 Task: Create a rule when a start date Less than 1 hours from now is moved in a card by anyone.
Action: Mouse moved to (999, 76)
Screenshot: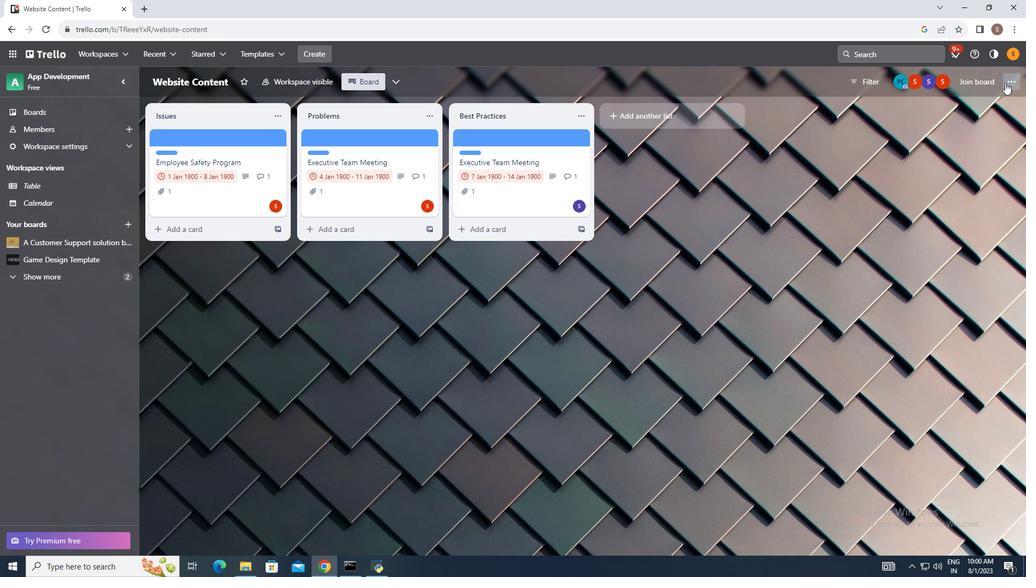 
Action: Mouse pressed left at (999, 76)
Screenshot: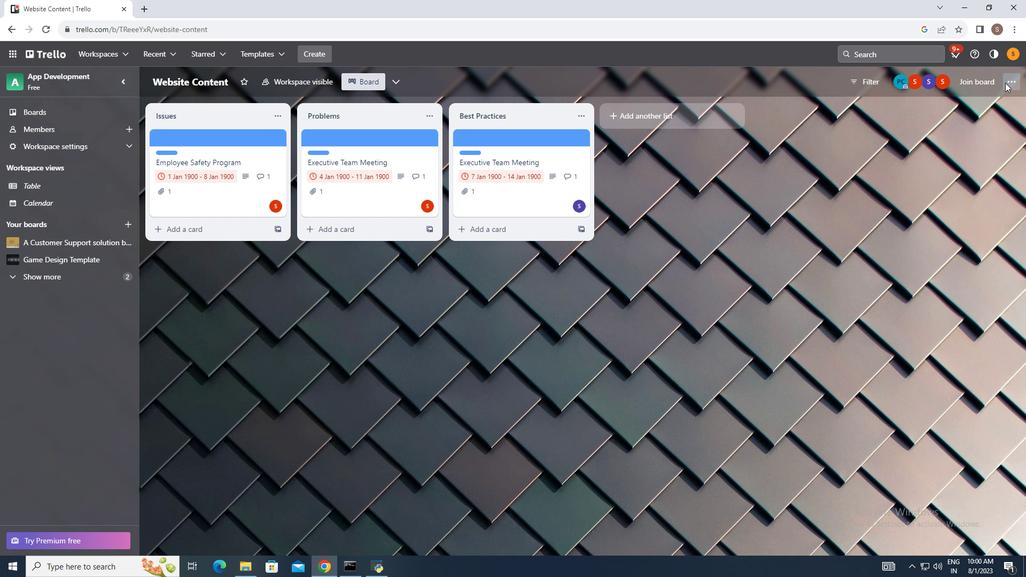 
Action: Mouse moved to (944, 204)
Screenshot: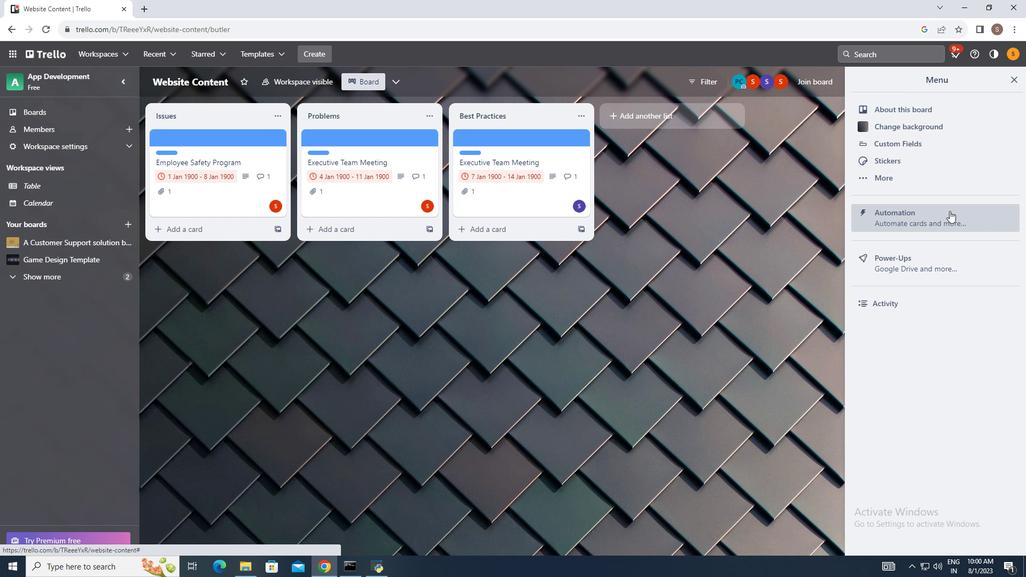 
Action: Mouse pressed left at (944, 204)
Screenshot: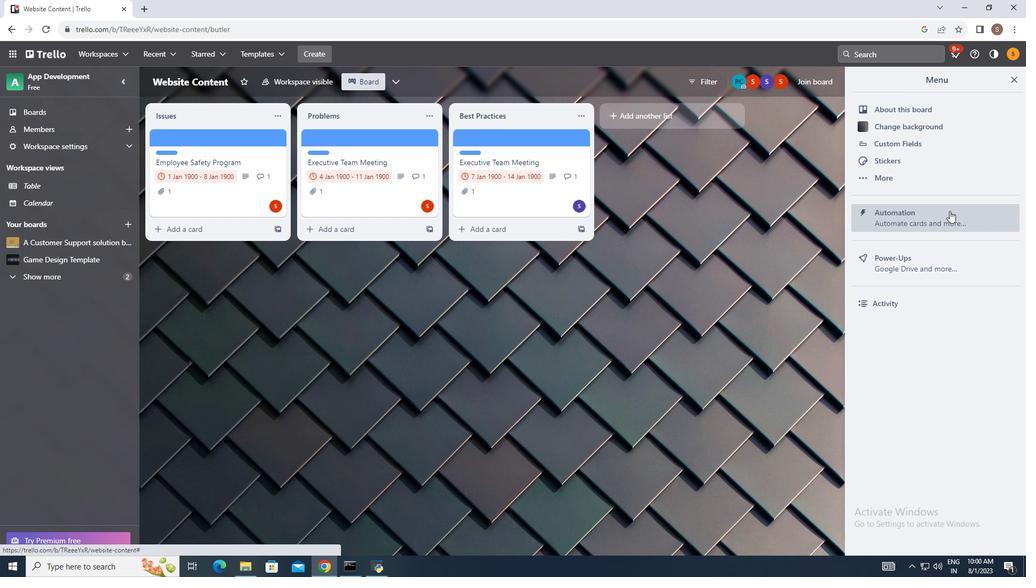 
Action: Mouse moved to (202, 173)
Screenshot: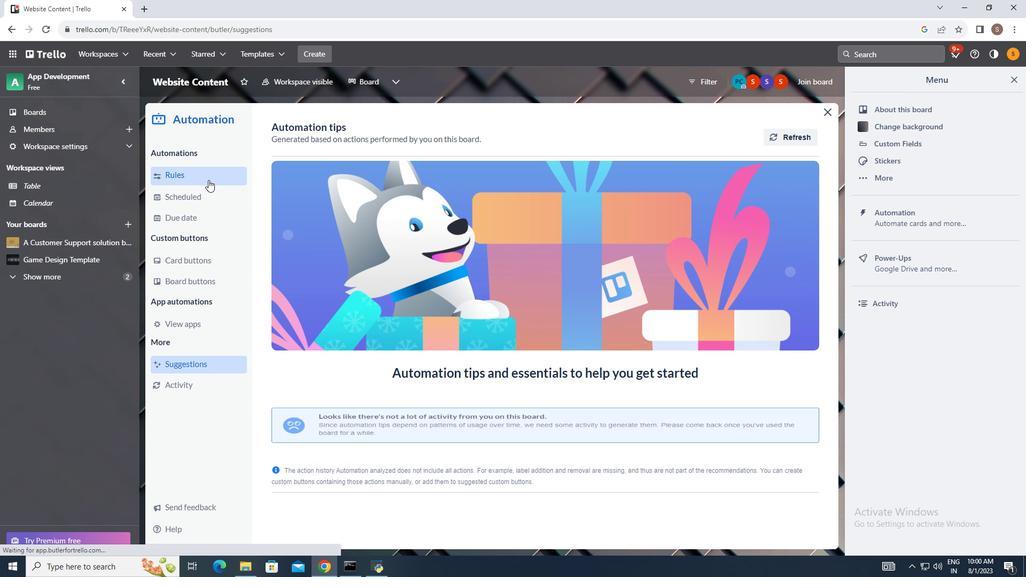 
Action: Mouse pressed left at (202, 173)
Screenshot: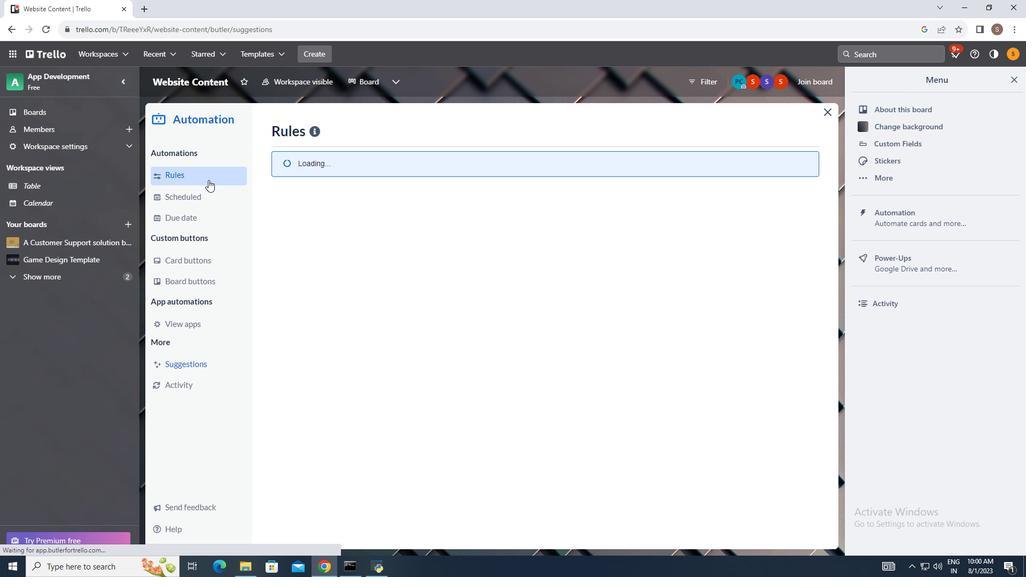 
Action: Mouse moved to (714, 124)
Screenshot: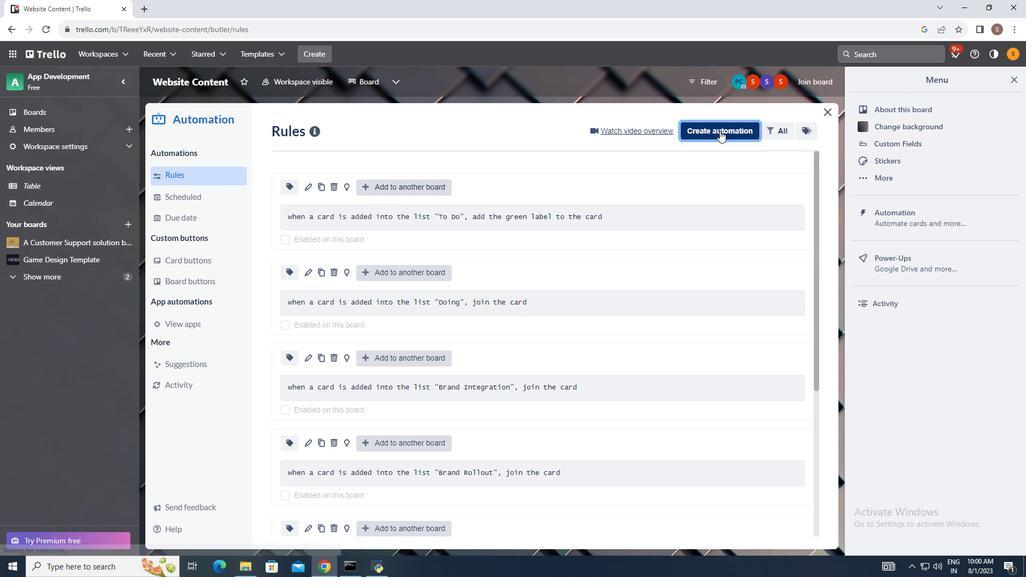 
Action: Mouse pressed left at (714, 124)
Screenshot: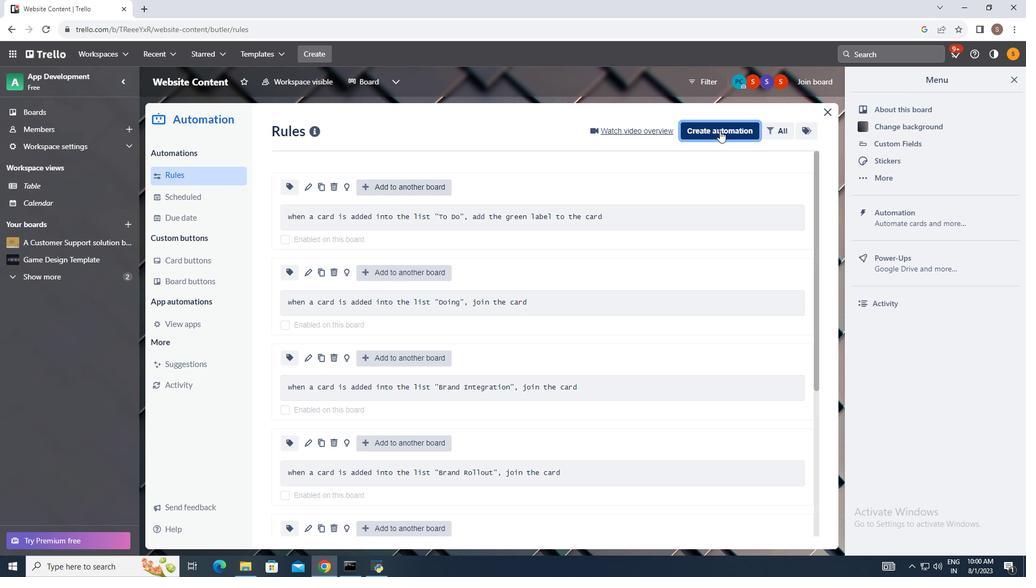 
Action: Mouse moved to (502, 230)
Screenshot: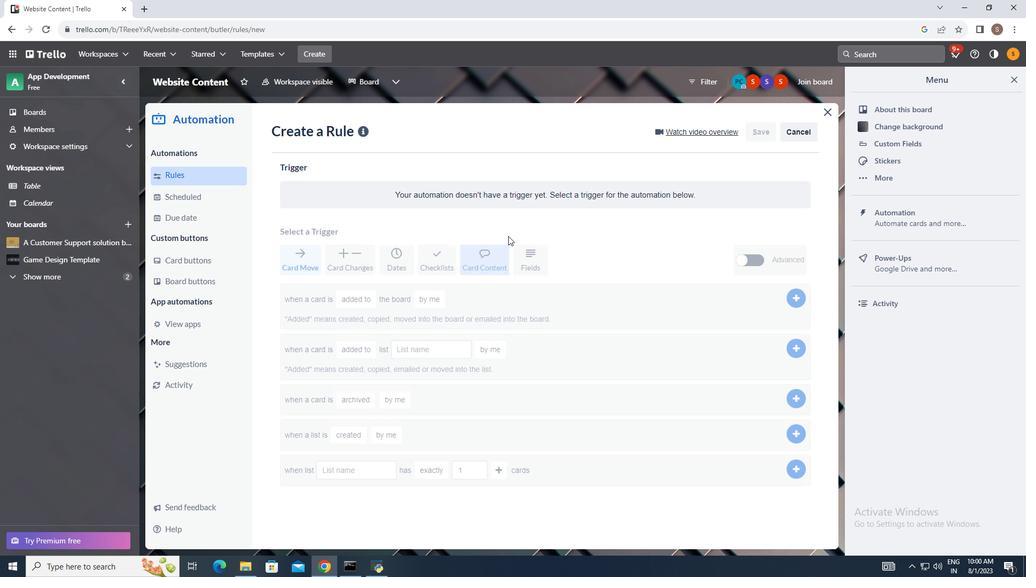 
Action: Mouse pressed left at (502, 230)
Screenshot: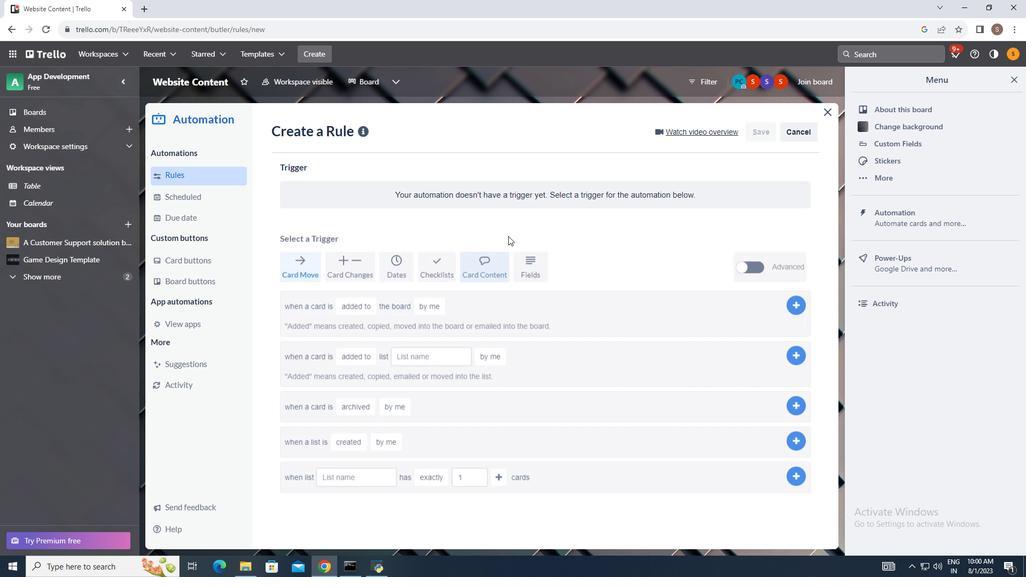 
Action: Mouse moved to (378, 265)
Screenshot: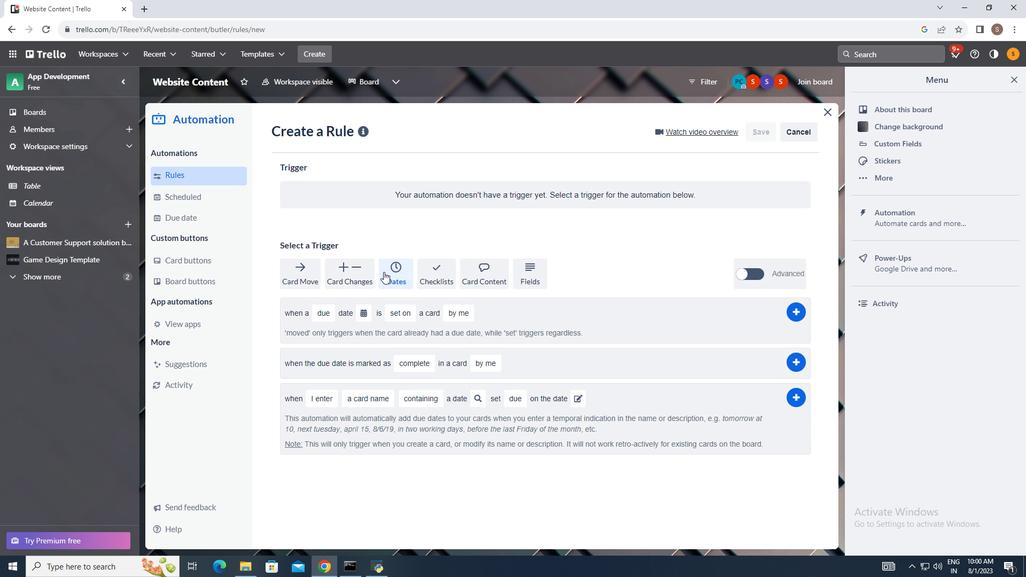 
Action: Mouse pressed left at (378, 265)
Screenshot: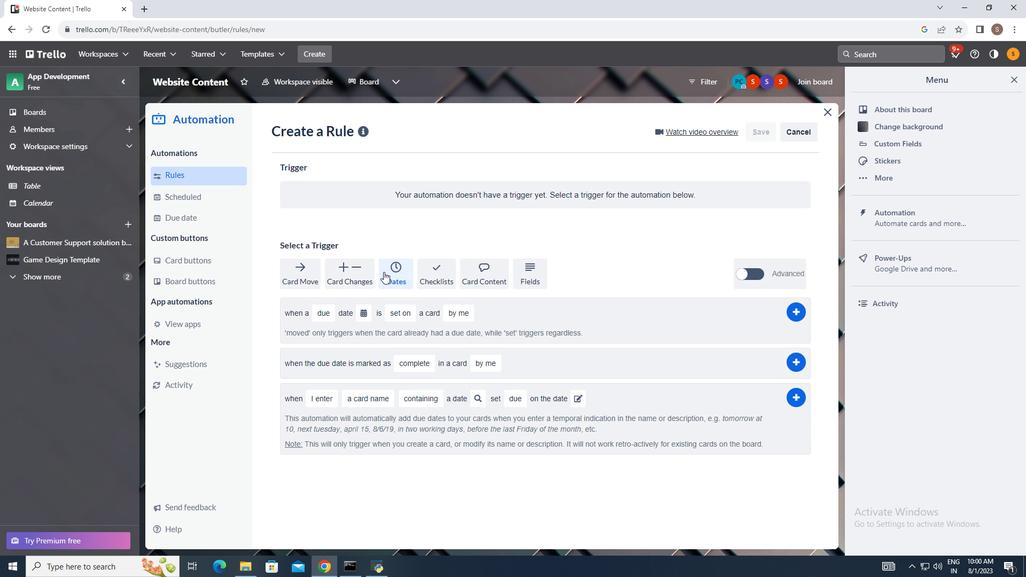
Action: Mouse moved to (324, 302)
Screenshot: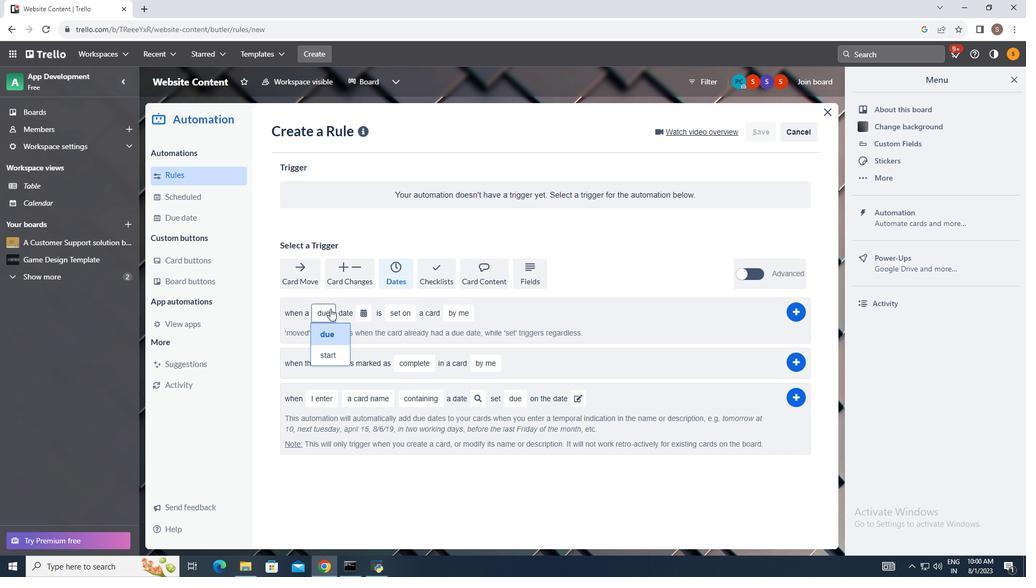 
Action: Mouse pressed left at (324, 302)
Screenshot: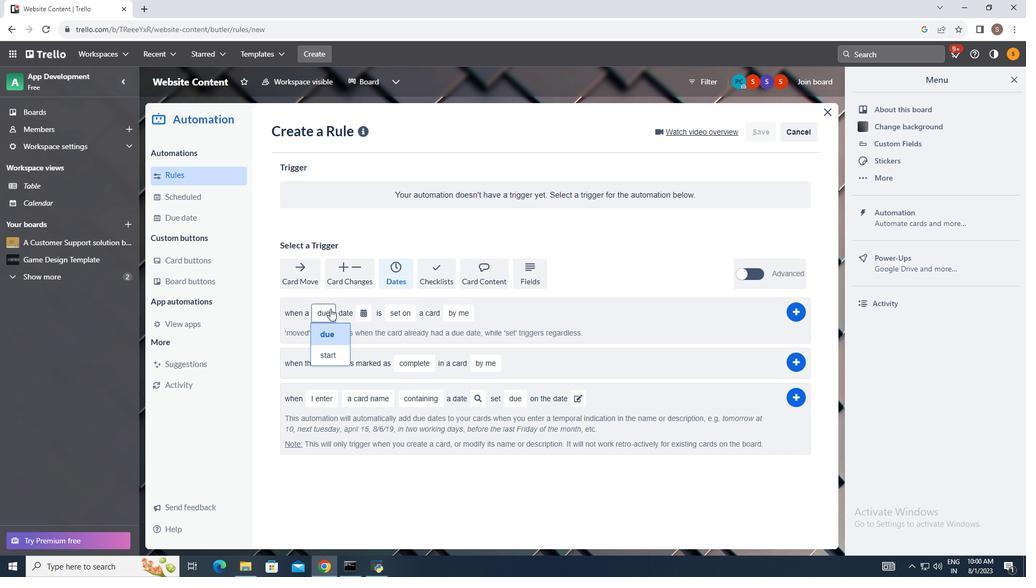 
Action: Mouse moved to (320, 350)
Screenshot: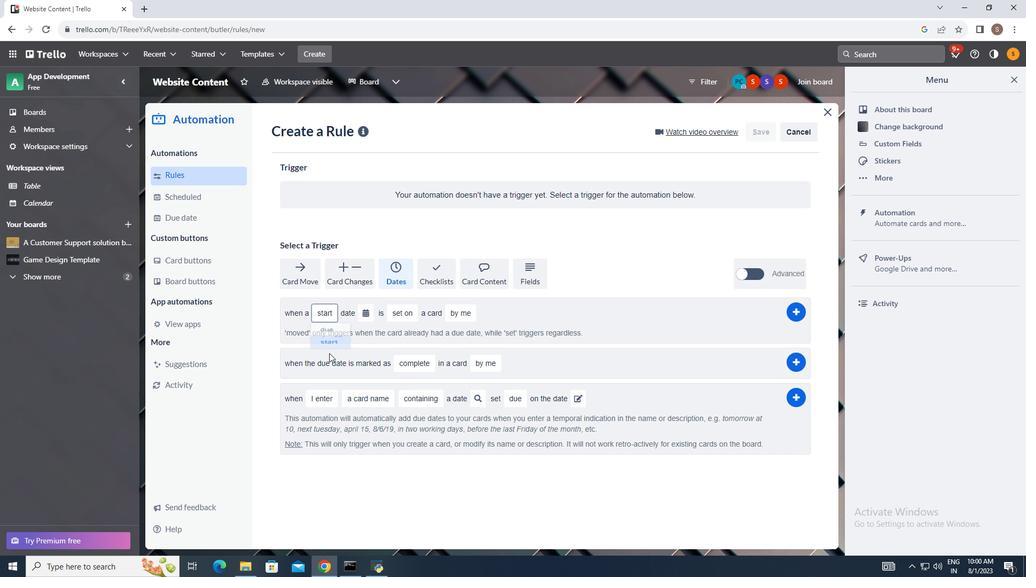 
Action: Mouse pressed left at (320, 350)
Screenshot: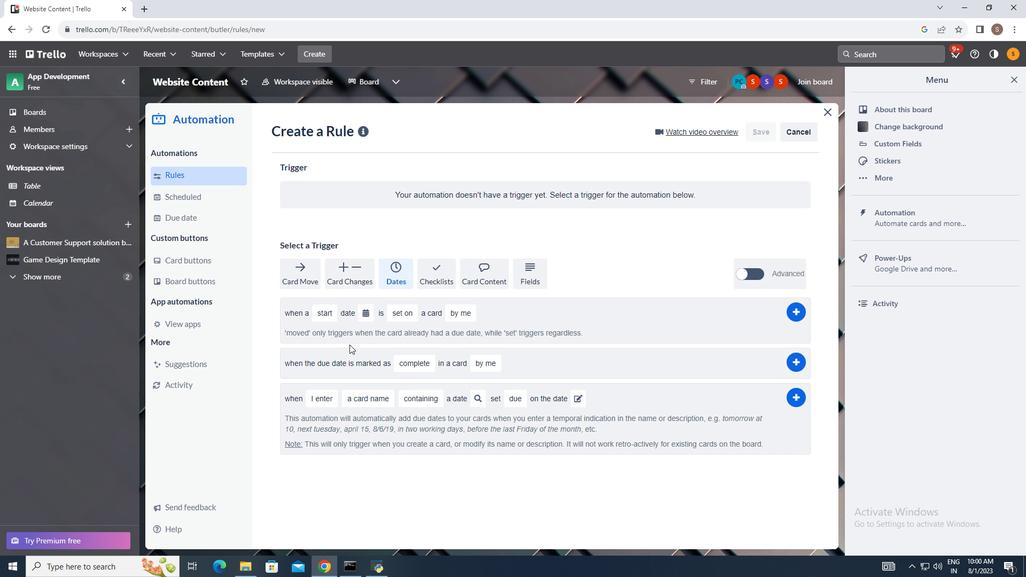 
Action: Mouse moved to (364, 305)
Screenshot: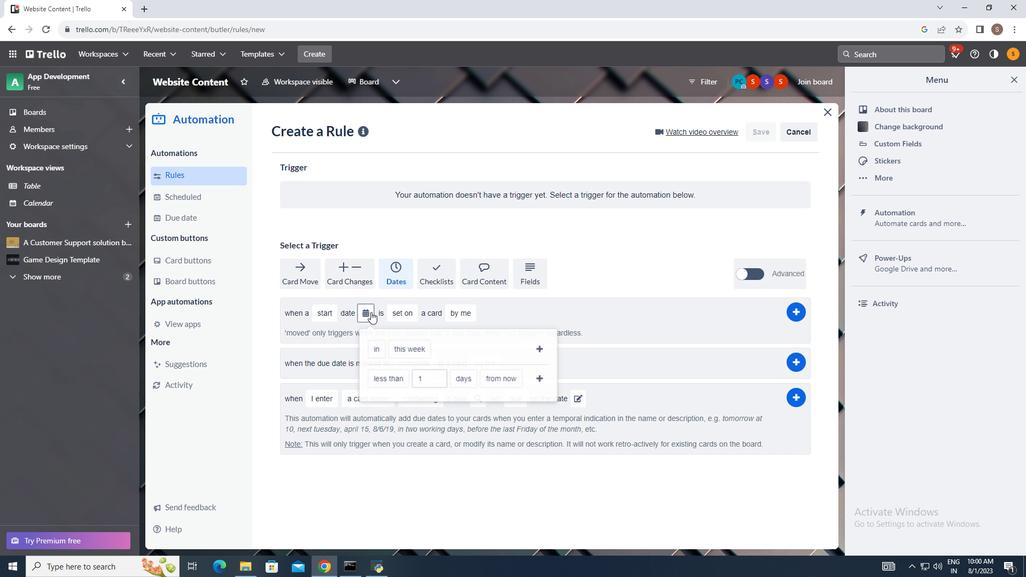 
Action: Mouse pressed left at (364, 305)
Screenshot: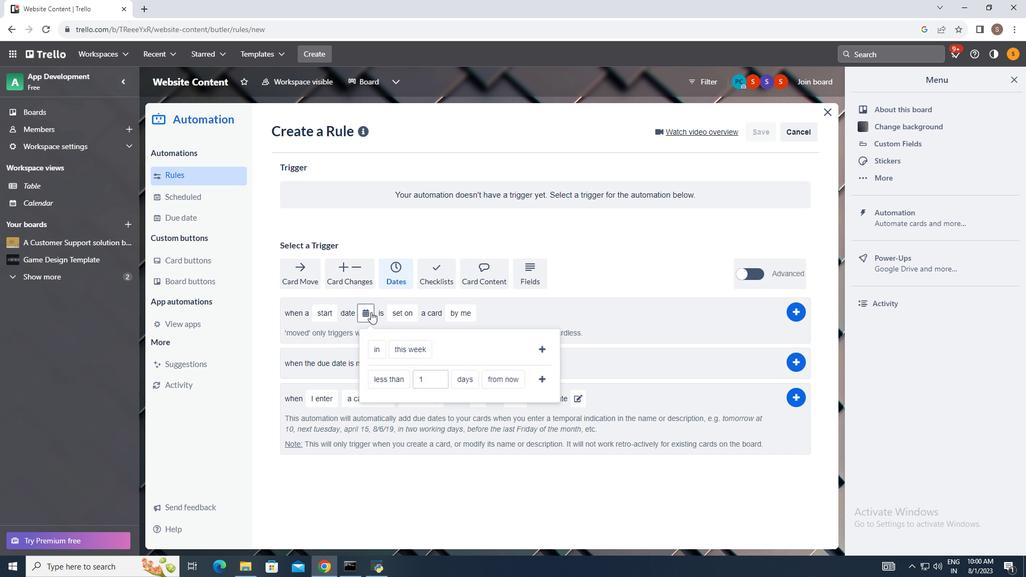 
Action: Mouse moved to (366, 368)
Screenshot: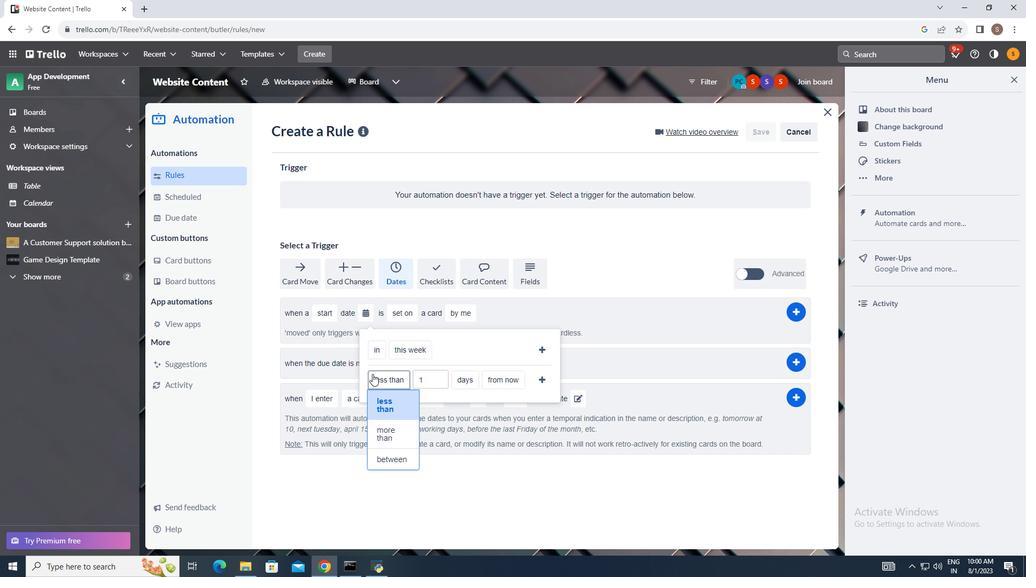 
Action: Mouse pressed left at (366, 368)
Screenshot: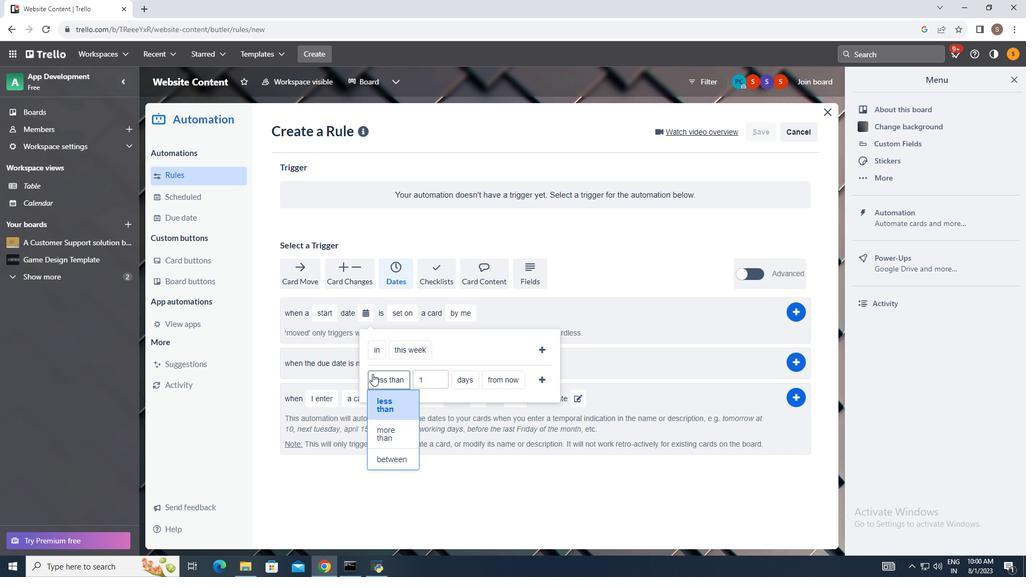 
Action: Mouse moved to (379, 392)
Screenshot: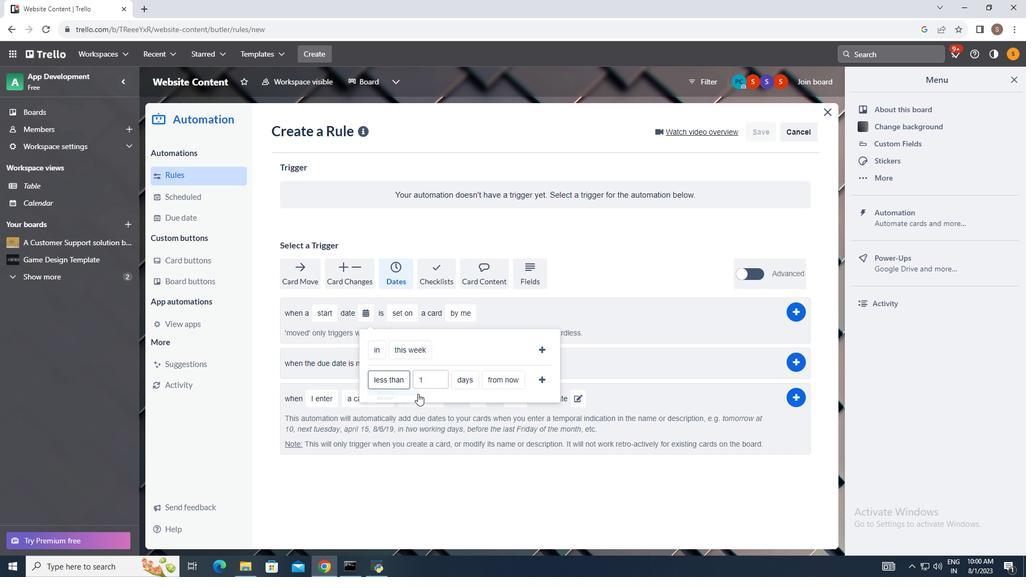 
Action: Mouse pressed left at (379, 392)
Screenshot: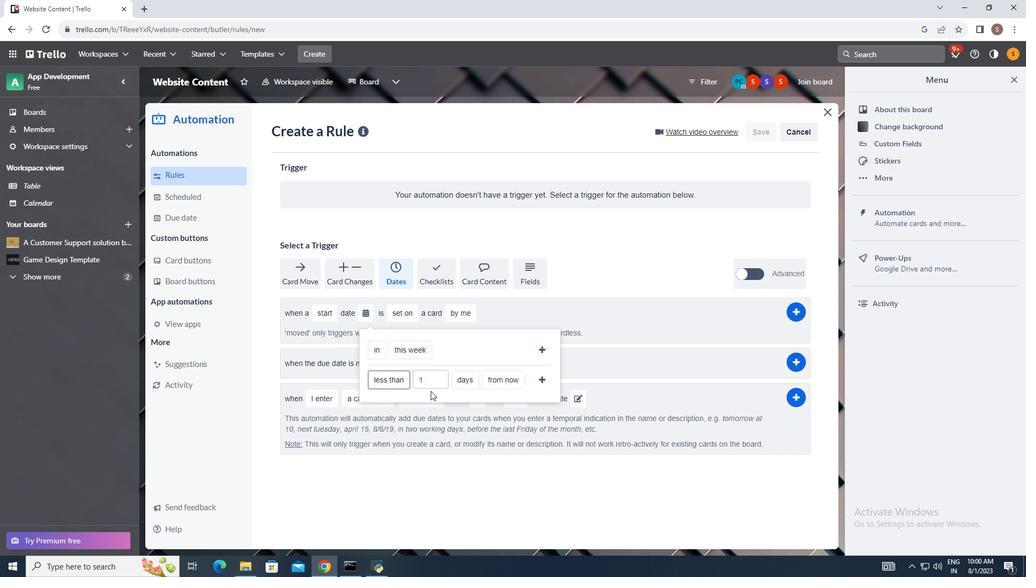 
Action: Mouse moved to (453, 375)
Screenshot: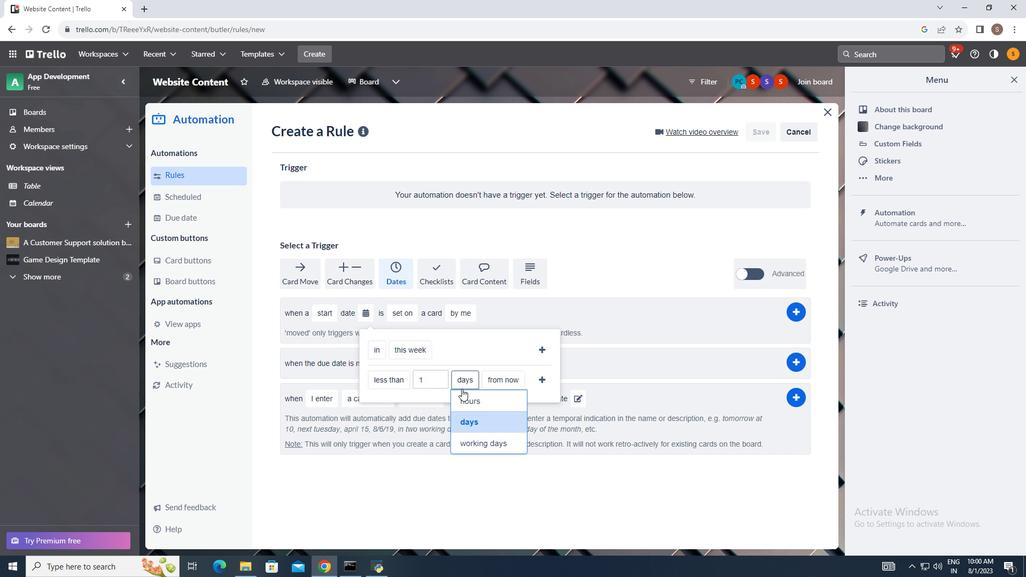 
Action: Mouse pressed left at (453, 375)
Screenshot: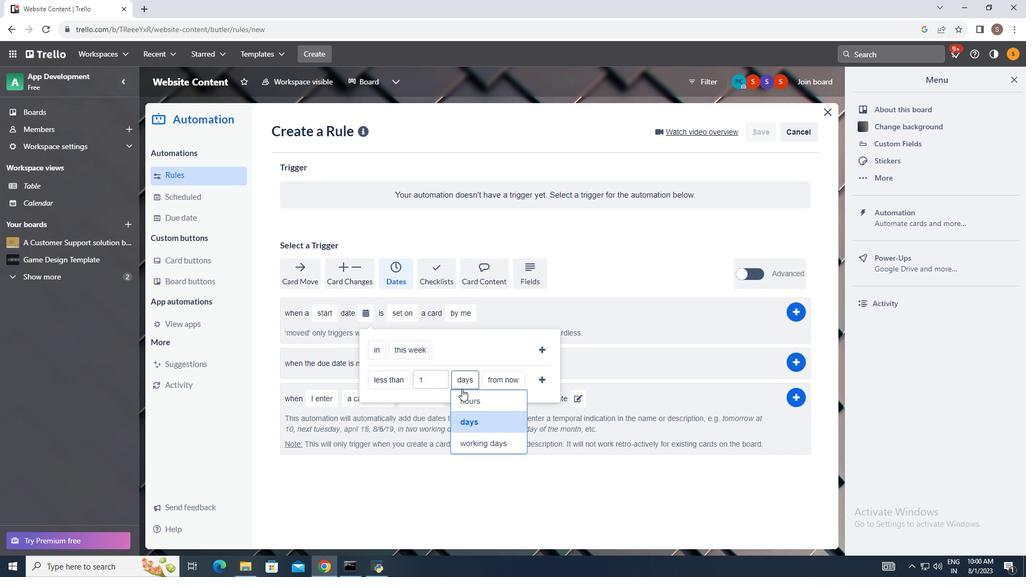 
Action: Mouse moved to (461, 393)
Screenshot: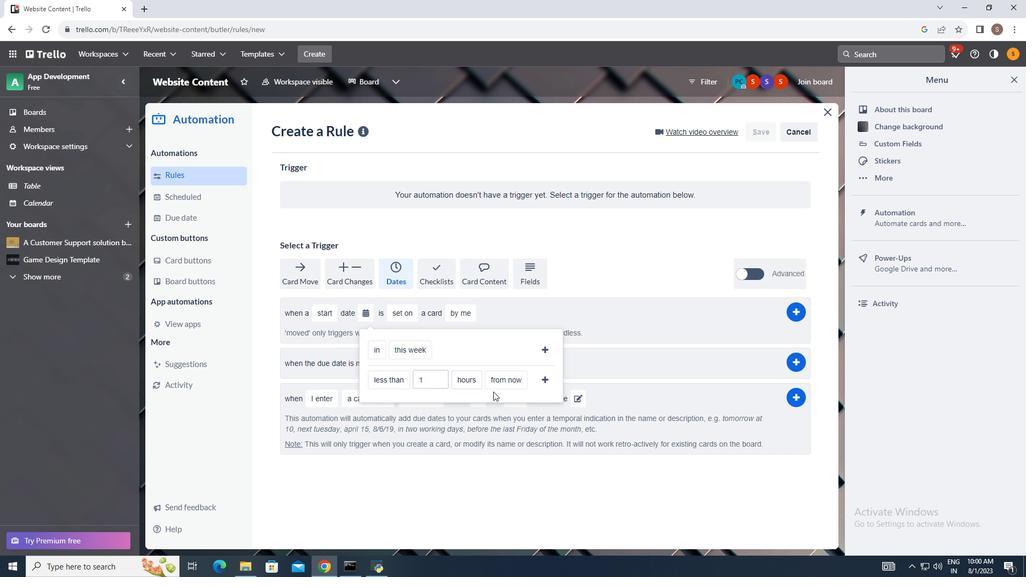 
Action: Mouse pressed left at (461, 393)
Screenshot: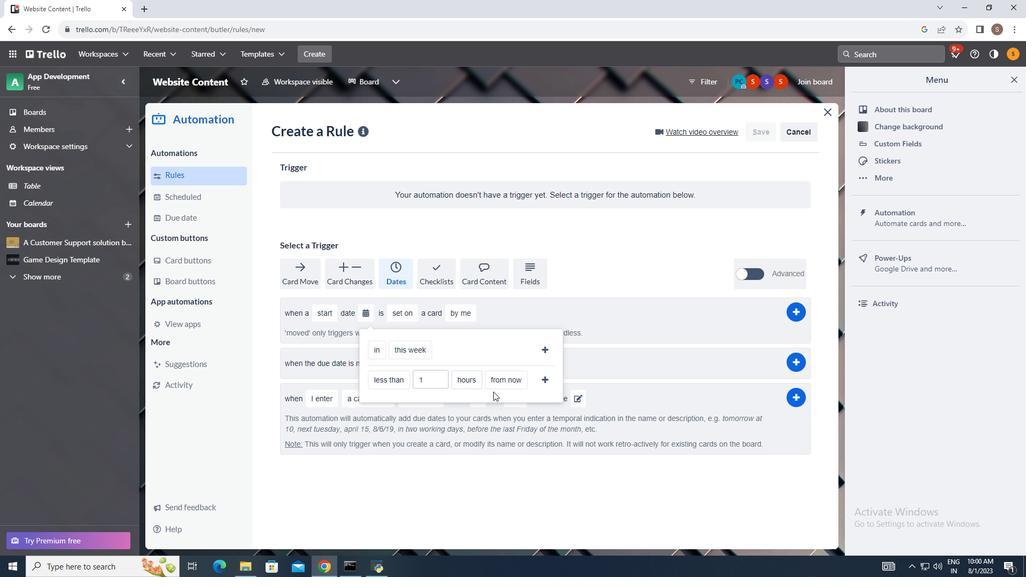 
Action: Mouse moved to (496, 372)
Screenshot: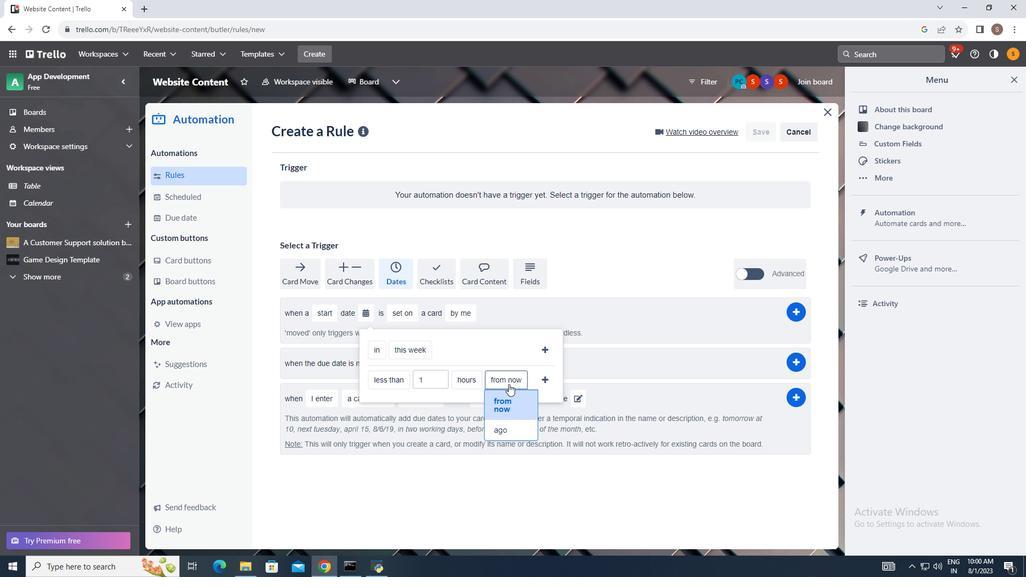 
Action: Mouse pressed left at (496, 372)
Screenshot: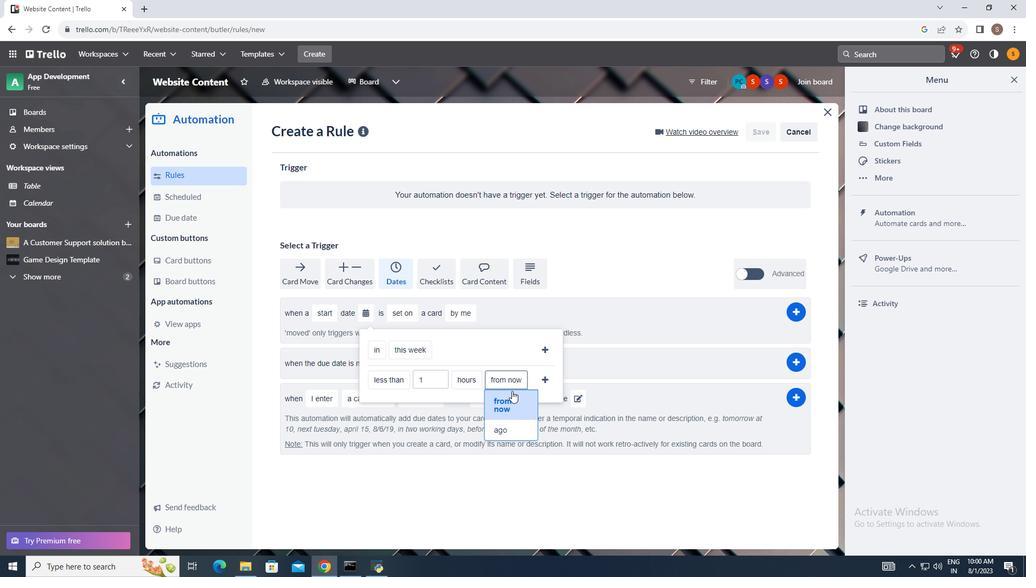 
Action: Mouse moved to (506, 392)
Screenshot: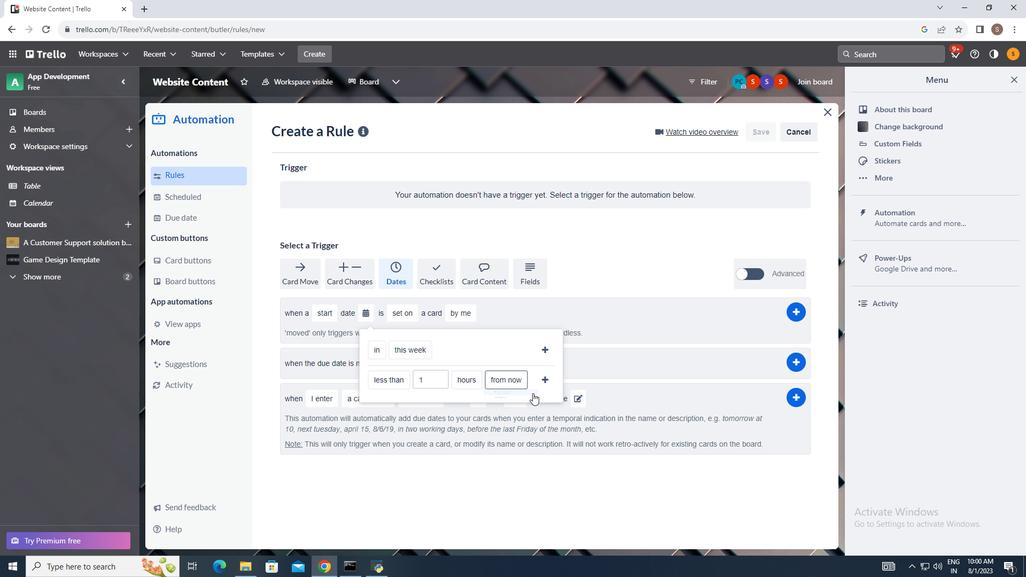 
Action: Mouse pressed left at (506, 392)
Screenshot: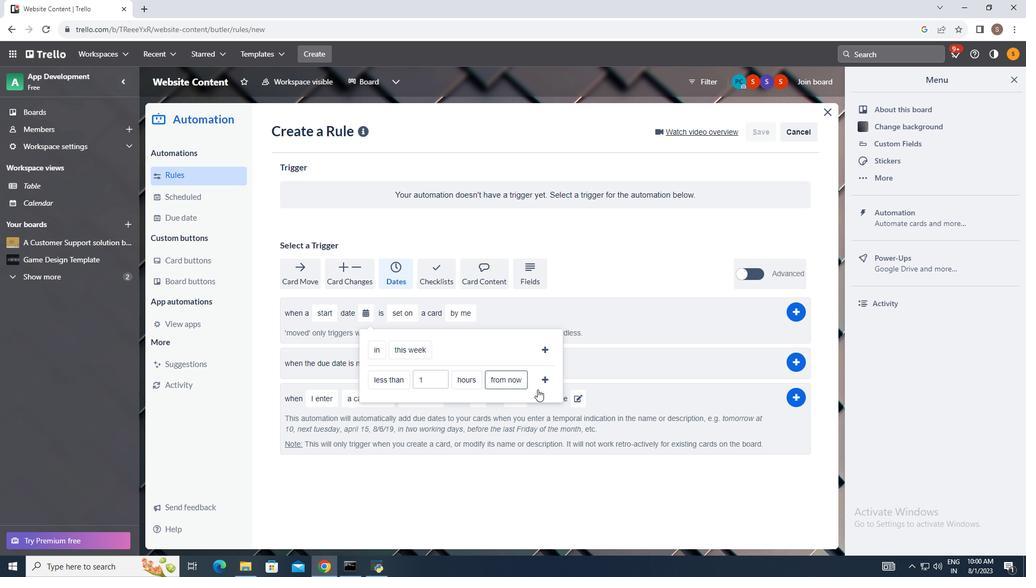 
Action: Mouse moved to (537, 374)
Screenshot: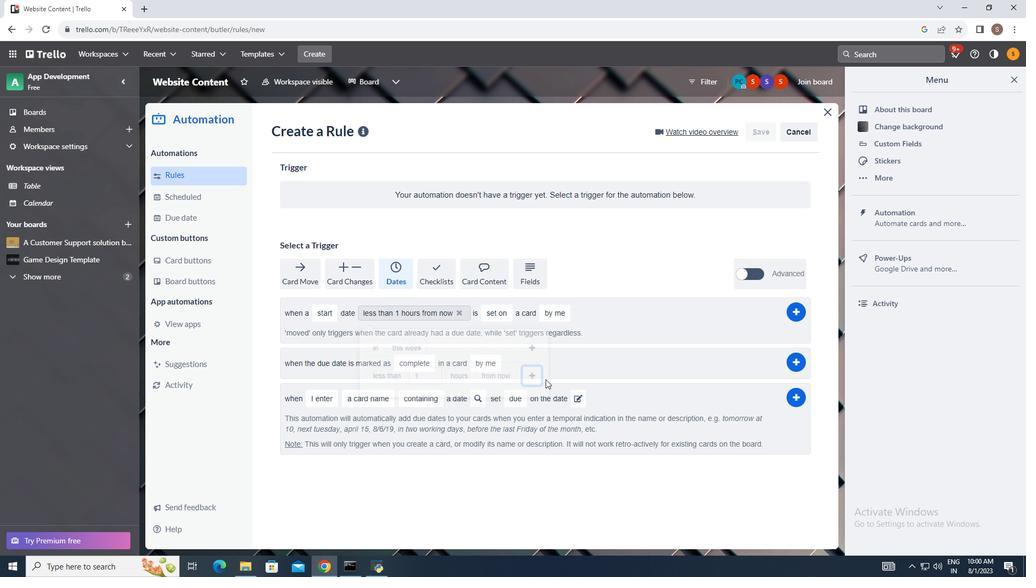 
Action: Mouse pressed left at (537, 374)
Screenshot: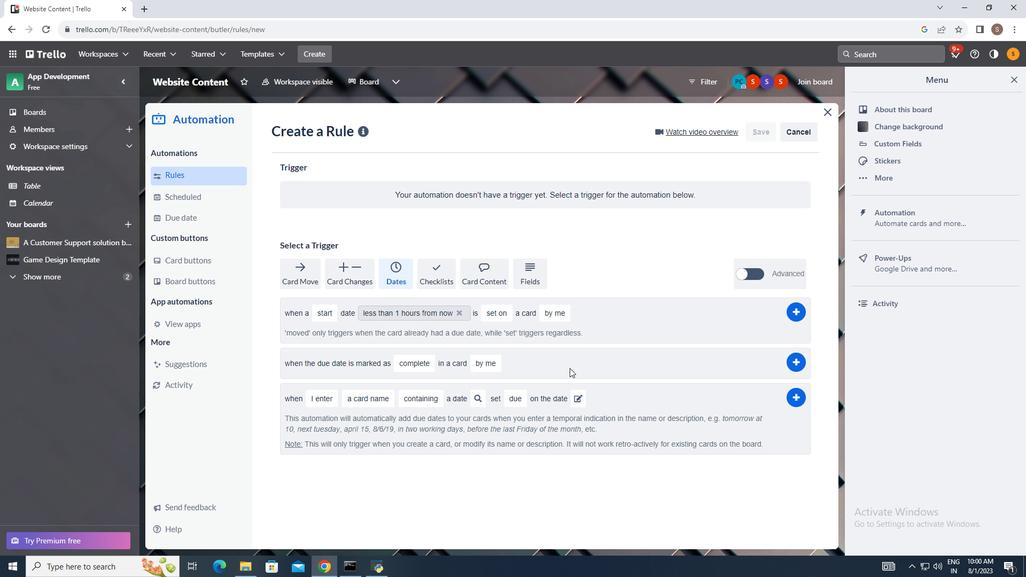 
Action: Mouse moved to (495, 310)
Screenshot: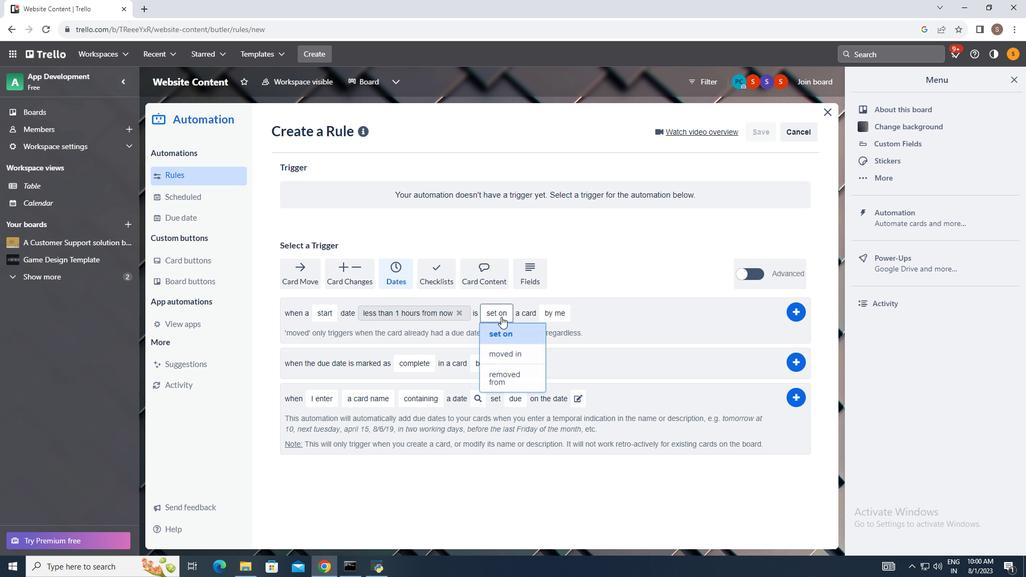 
Action: Mouse pressed left at (495, 310)
Screenshot: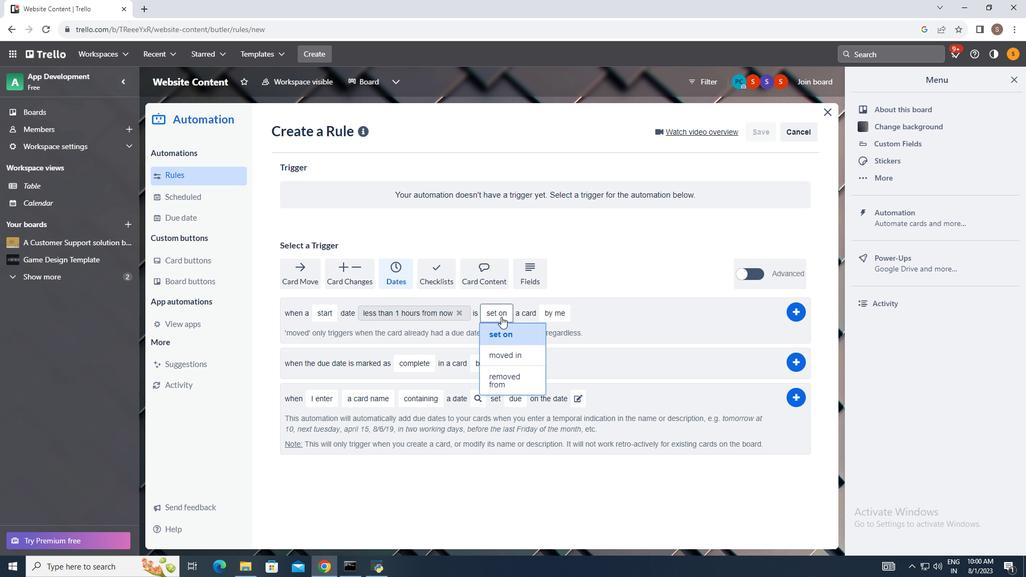 
Action: Mouse moved to (507, 345)
Screenshot: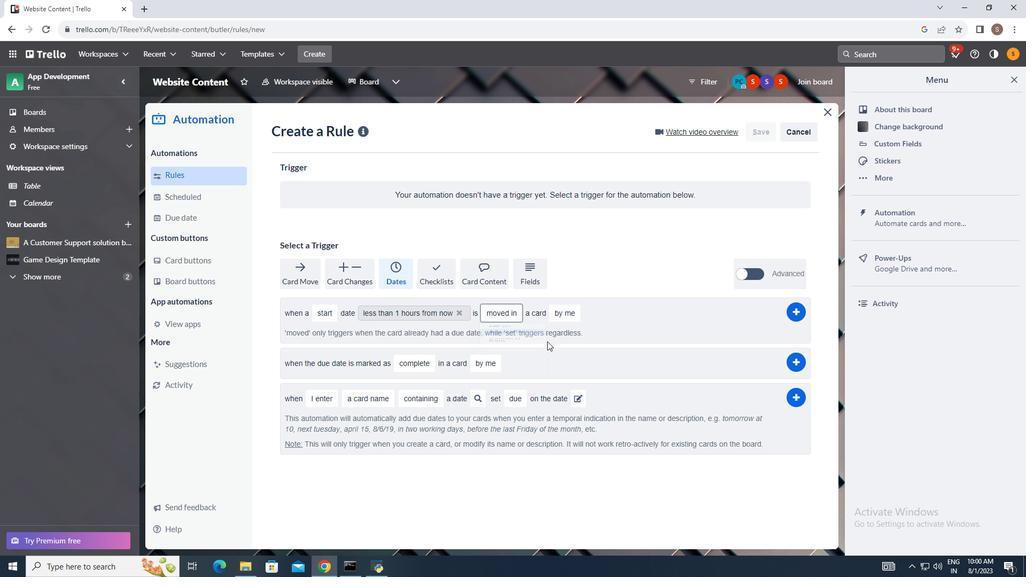 
Action: Mouse pressed left at (507, 345)
Screenshot: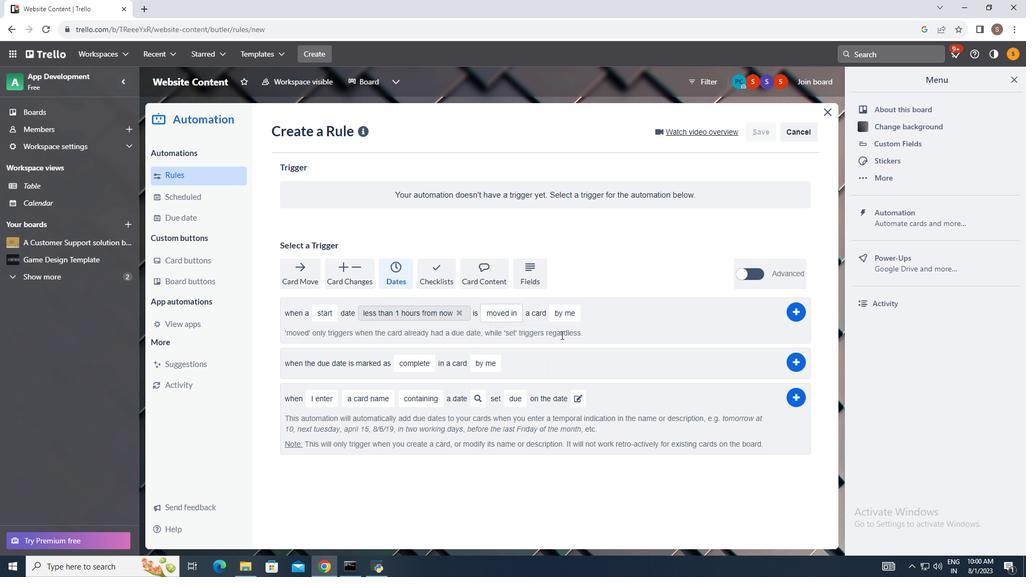 
Action: Mouse moved to (556, 310)
Screenshot: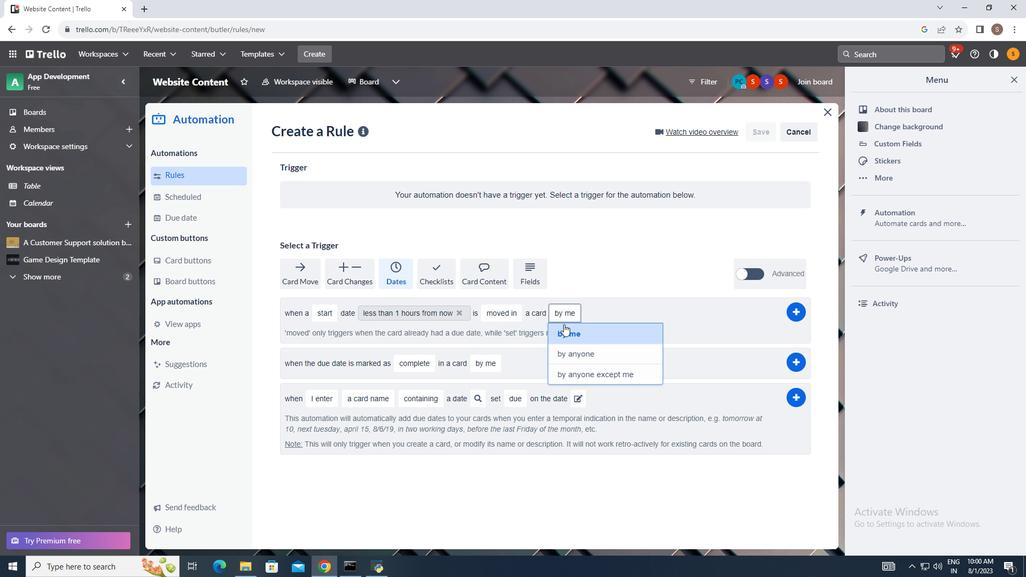 
Action: Mouse pressed left at (556, 310)
Screenshot: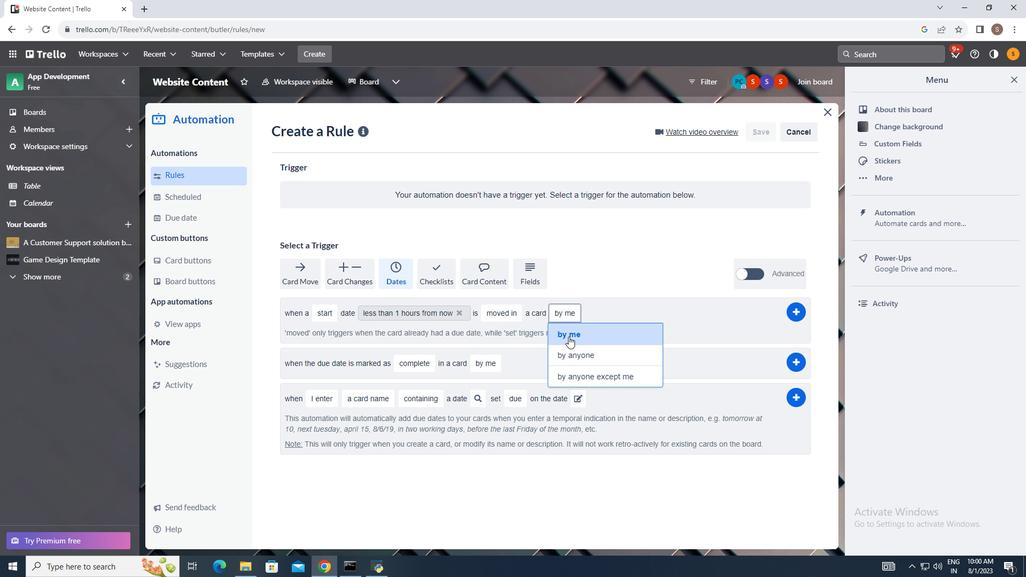 
Action: Mouse moved to (568, 345)
Screenshot: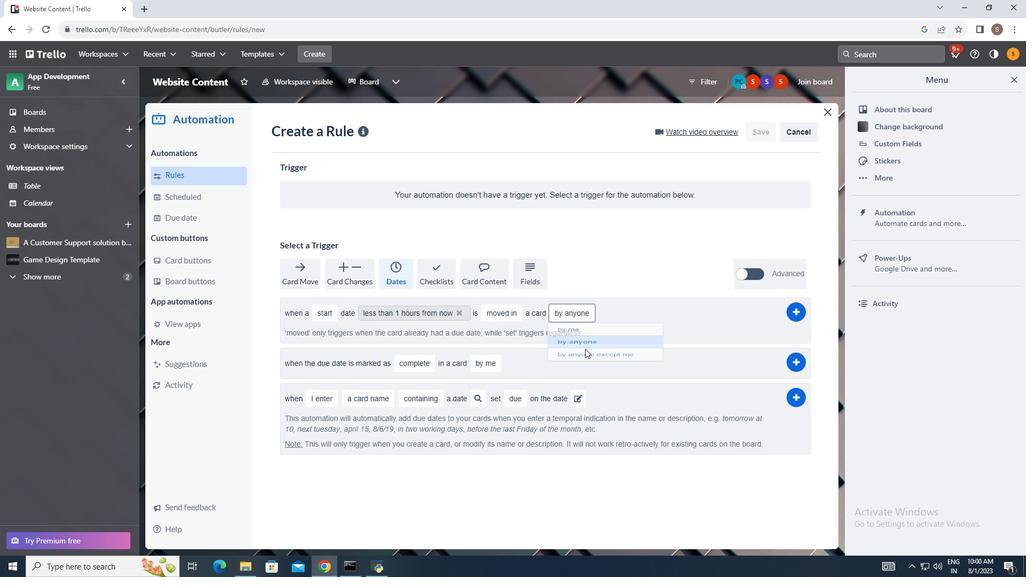 
Action: Mouse pressed left at (568, 345)
Screenshot: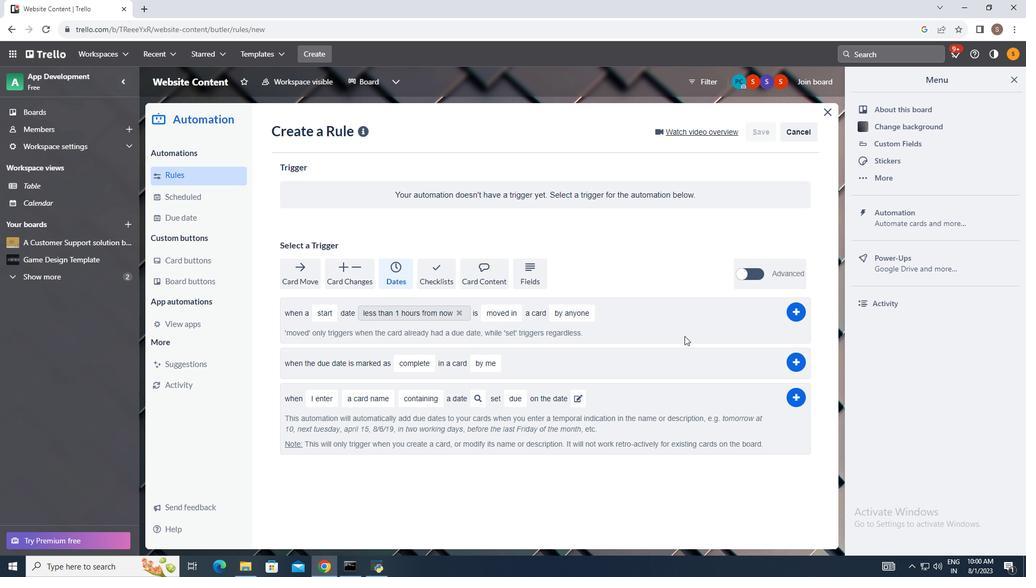 
Action: Mouse moved to (793, 305)
Screenshot: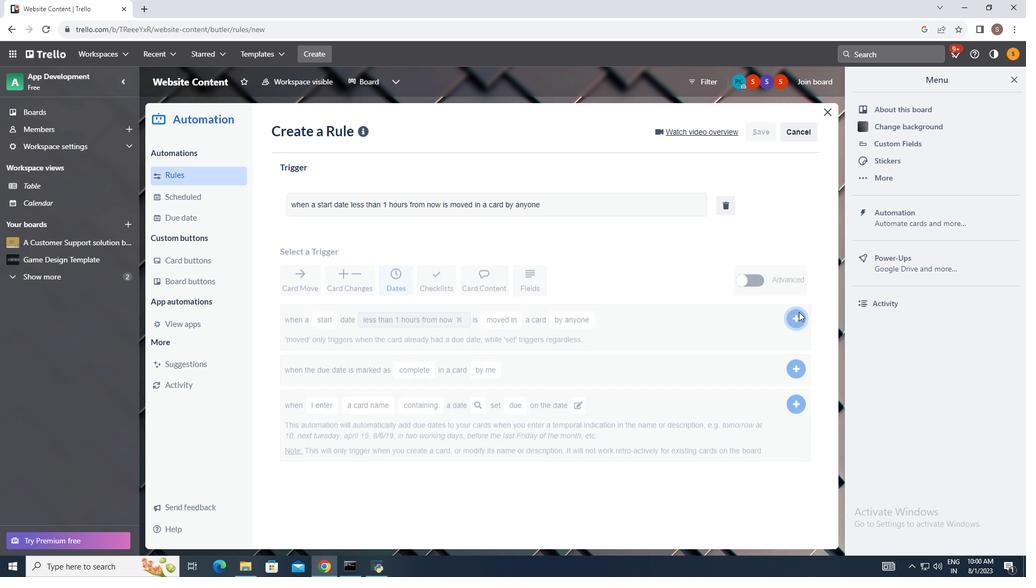 
Action: Mouse pressed left at (793, 305)
Screenshot: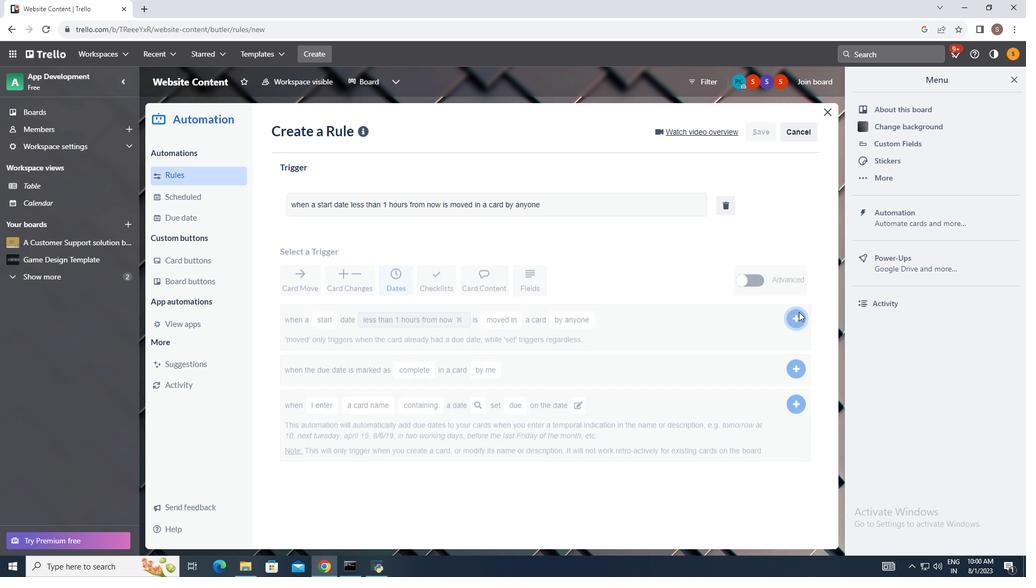 
Action: Mouse moved to (607, 294)
Screenshot: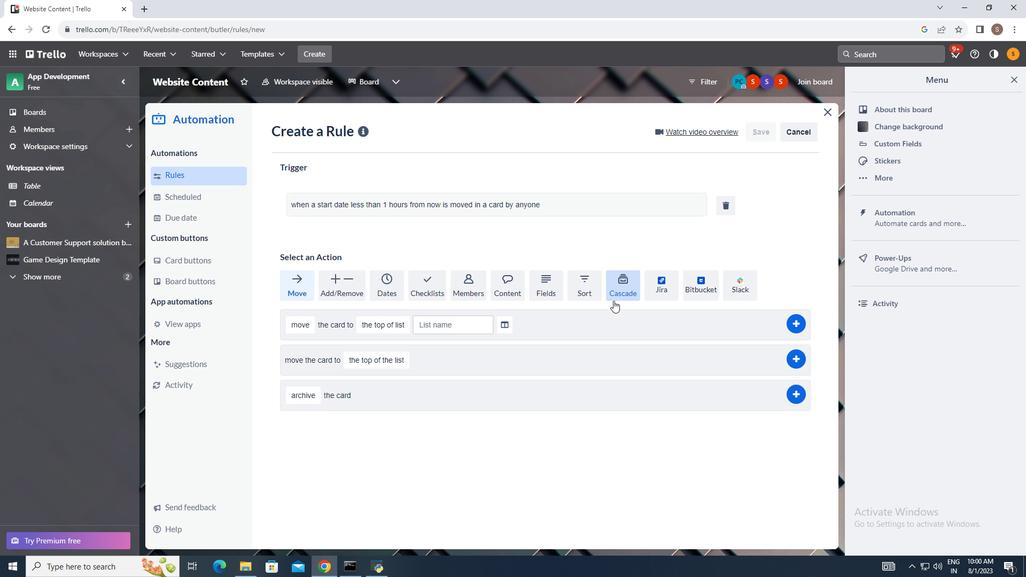 
